 Task: Open Card Card0000000210 in Board Board0000000053 in Workspace WS0000000018 in Trello. Add Member carxxstreet791@gmail.com to Card Card0000000210 in Board Board0000000053 in Workspace WS0000000018 in Trello. Add Blue Label titled Label0000000210 to Card Card0000000210 in Board Board0000000053 in Workspace WS0000000018 in Trello. Add Checklist CL0000000210 to Card Card0000000210 in Board Board0000000053 in Workspace WS0000000018 in Trello. Add Dates with Start Date as Sep 01 2023 and Due Date as Sep 30 2023 to Card Card0000000210 in Board Board0000000053 in Workspace WS0000000018 in Trello
Action: Mouse moved to (490, 23)
Screenshot: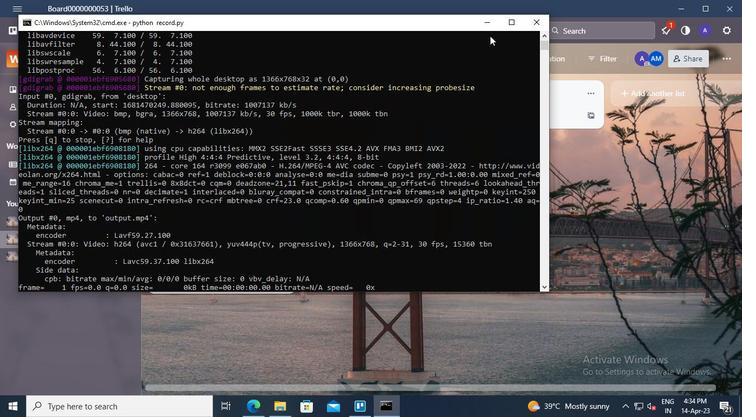 
Action: Mouse pressed left at (490, 23)
Screenshot: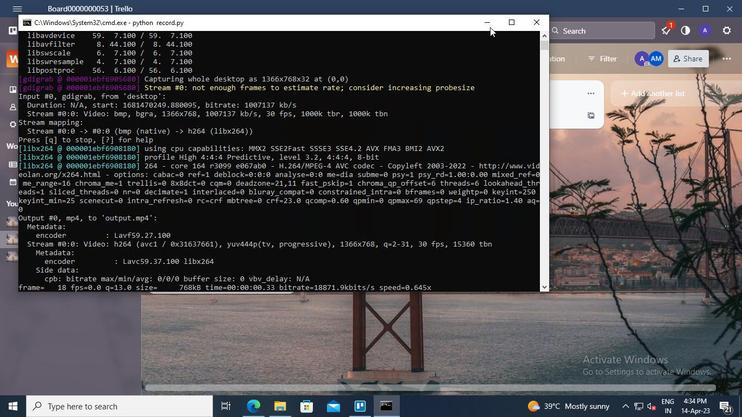 
Action: Mouse moved to (215, 206)
Screenshot: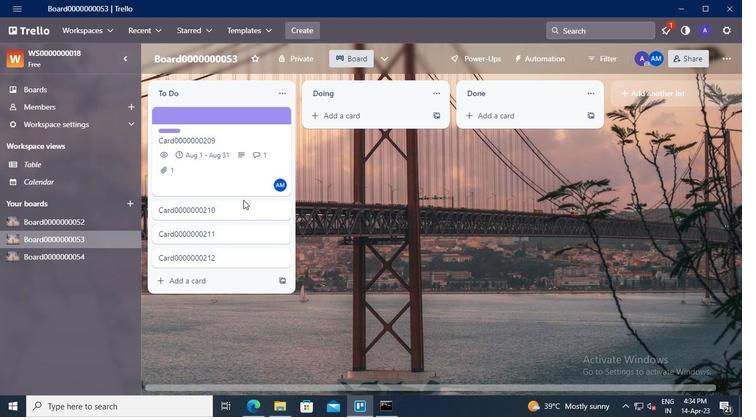 
Action: Mouse pressed left at (215, 206)
Screenshot: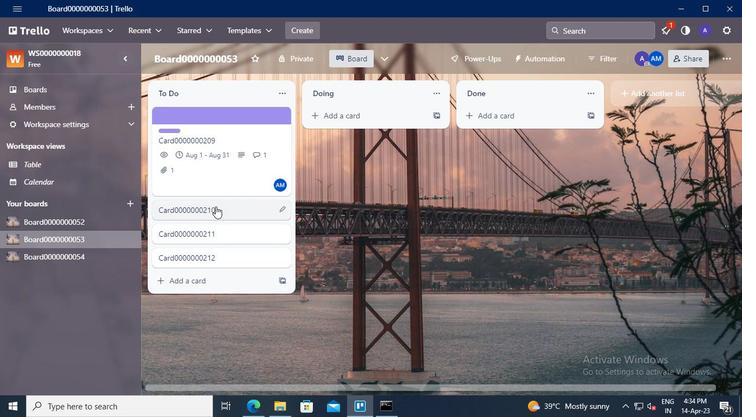 
Action: Mouse moved to (497, 138)
Screenshot: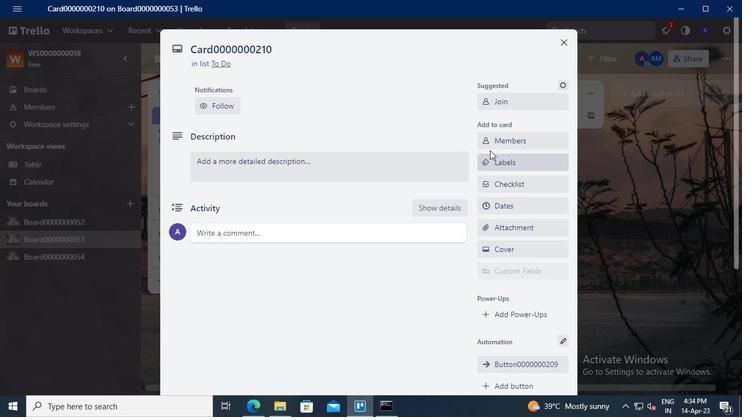 
Action: Mouse pressed left at (497, 138)
Screenshot: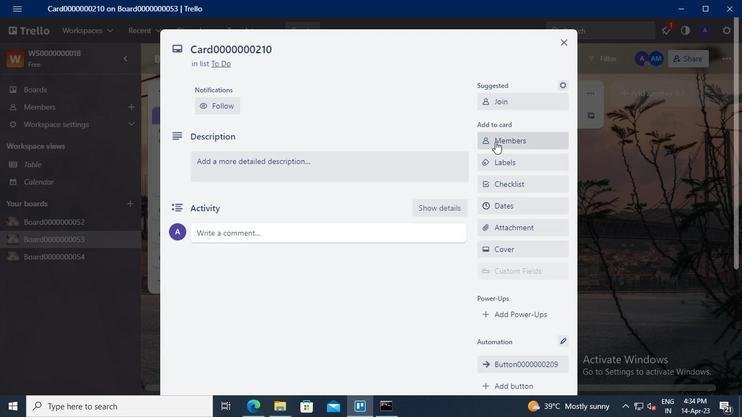
Action: Mouse moved to (519, 188)
Screenshot: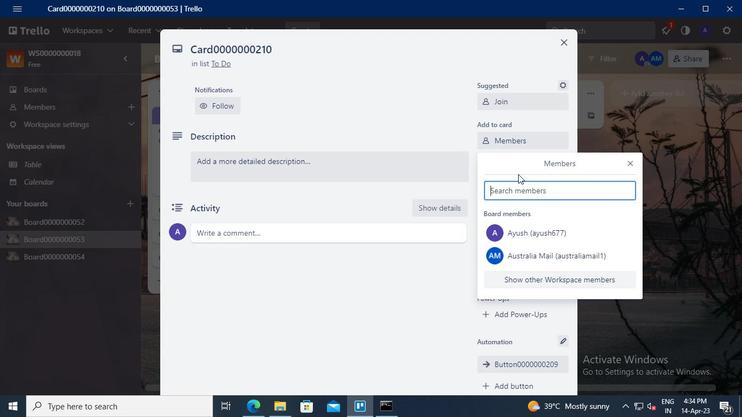 
Action: Mouse pressed left at (519, 188)
Screenshot: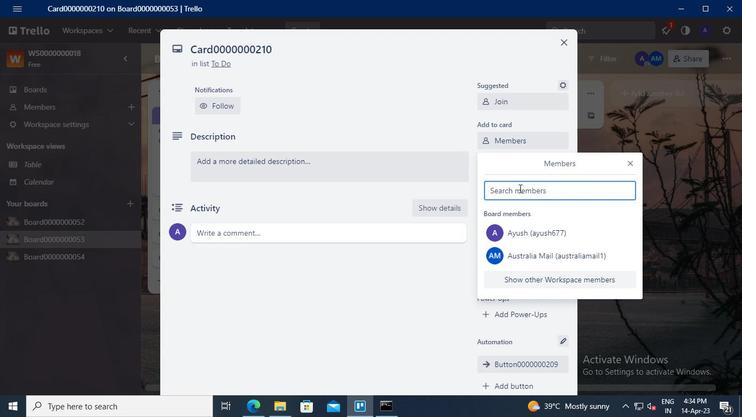 
Action: Keyboard Key.shift
Screenshot: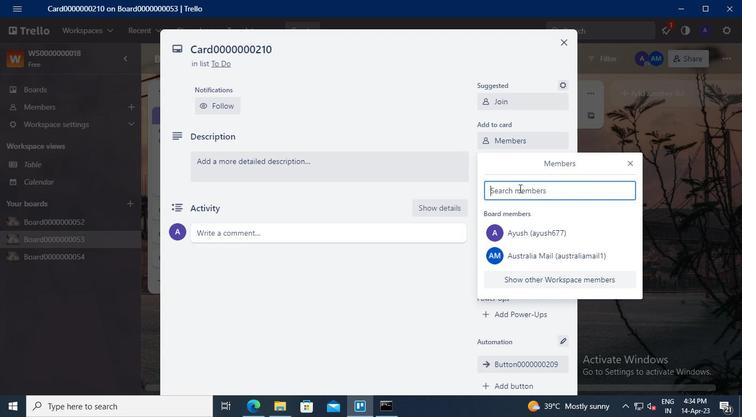 
Action: Keyboard C
Screenshot: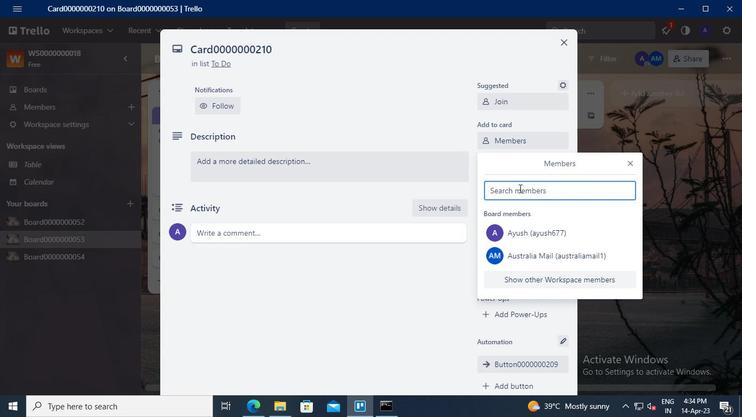 
Action: Keyboard a
Screenshot: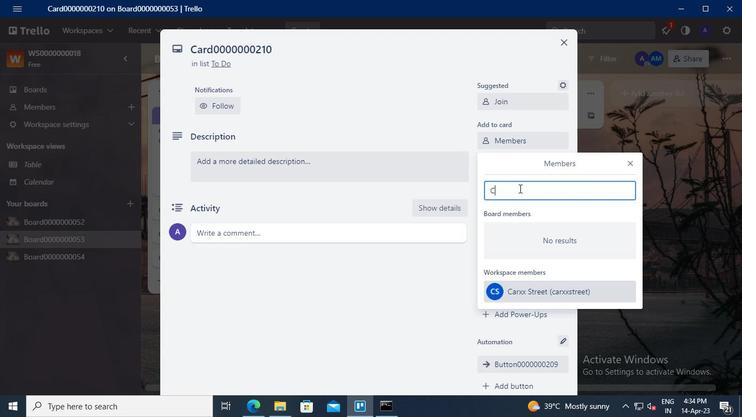 
Action: Keyboard r
Screenshot: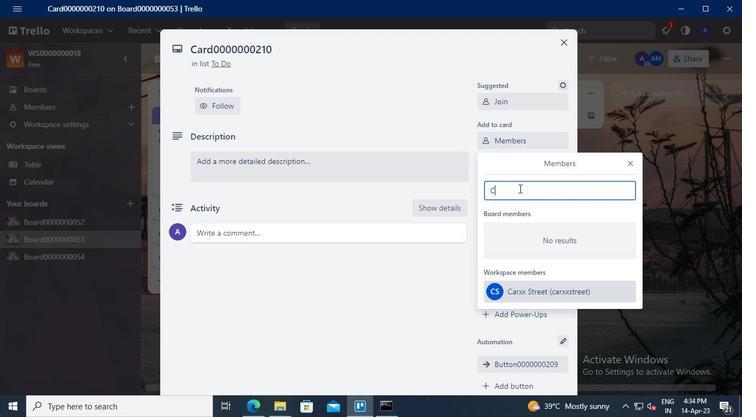 
Action: Mouse moved to (535, 287)
Screenshot: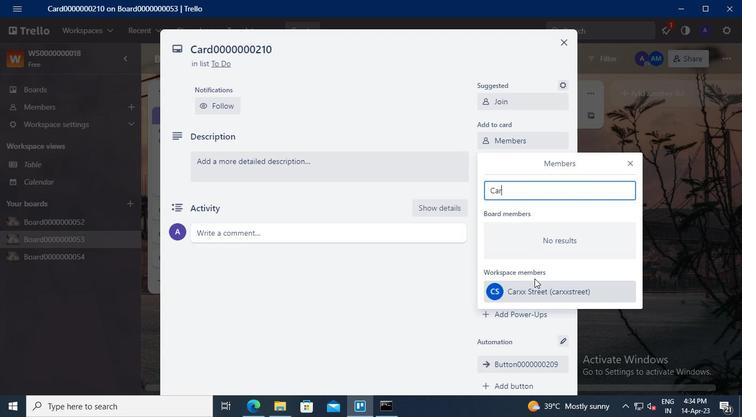
Action: Mouse pressed left at (535, 287)
Screenshot: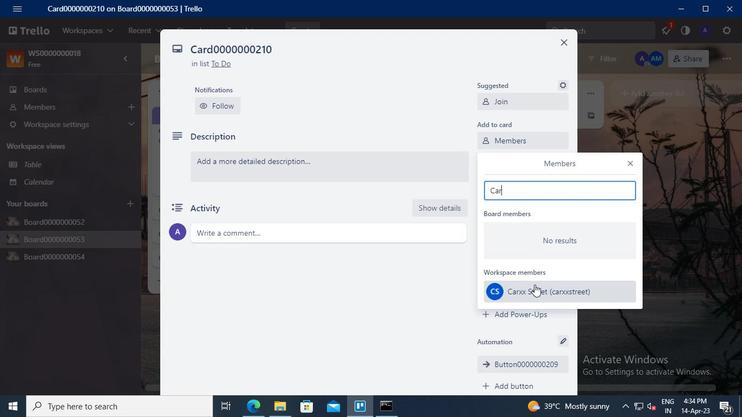 
Action: Mouse moved to (632, 163)
Screenshot: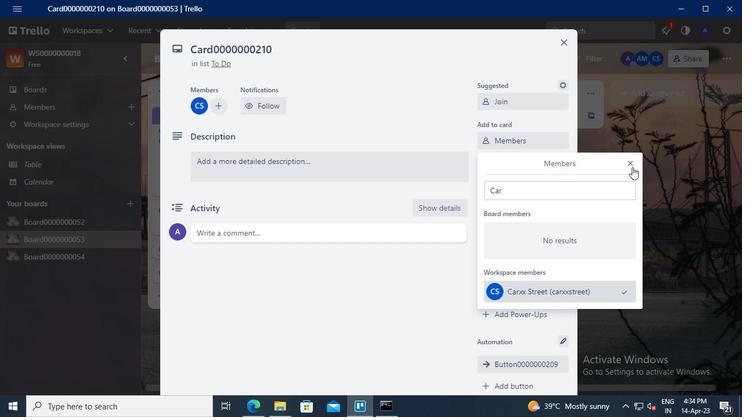 
Action: Mouse pressed left at (632, 163)
Screenshot: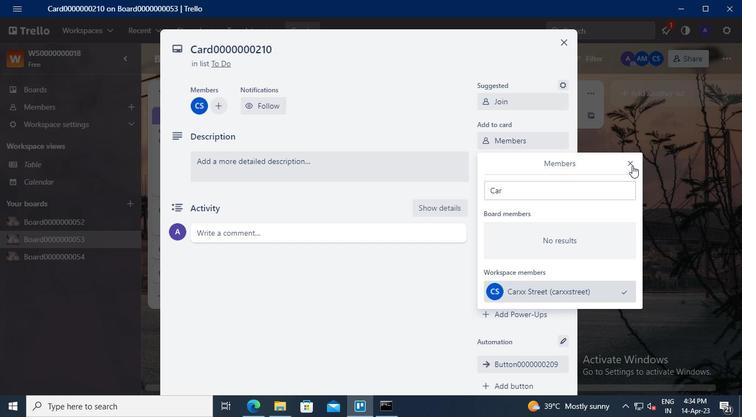 
Action: Mouse moved to (540, 164)
Screenshot: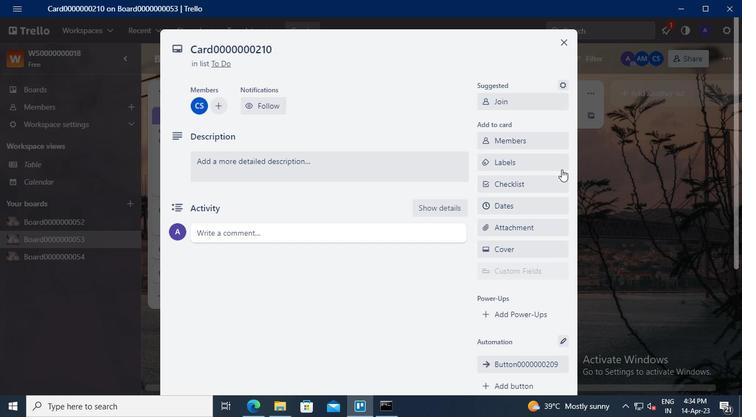
Action: Mouse pressed left at (540, 164)
Screenshot: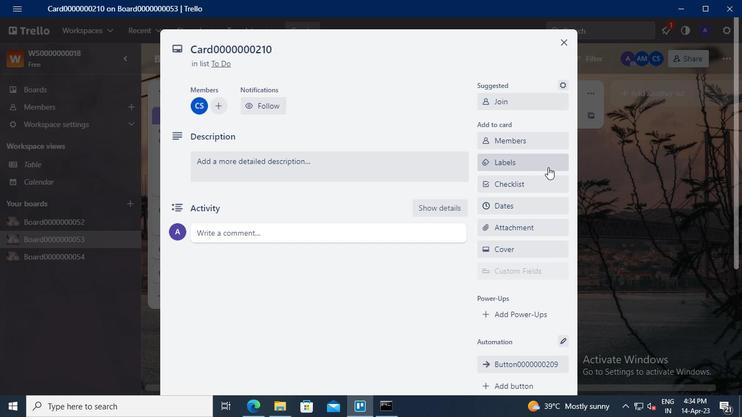 
Action: Mouse moved to (560, 270)
Screenshot: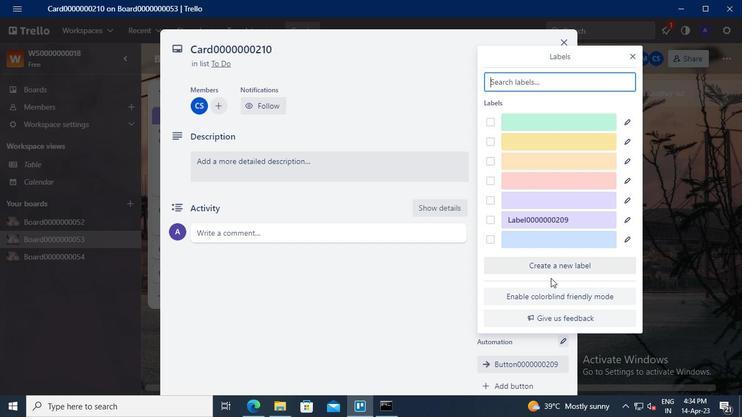 
Action: Mouse pressed left at (560, 270)
Screenshot: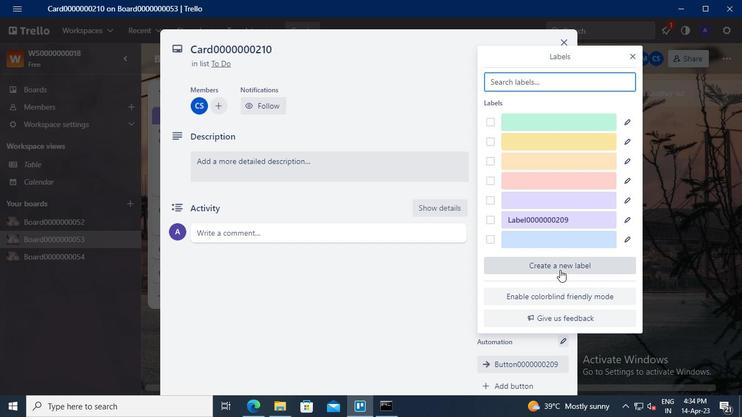 
Action: Mouse moved to (530, 158)
Screenshot: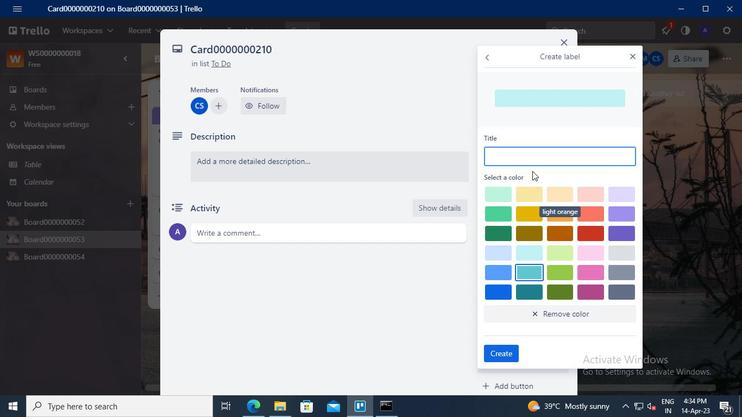
Action: Mouse pressed left at (530, 158)
Screenshot: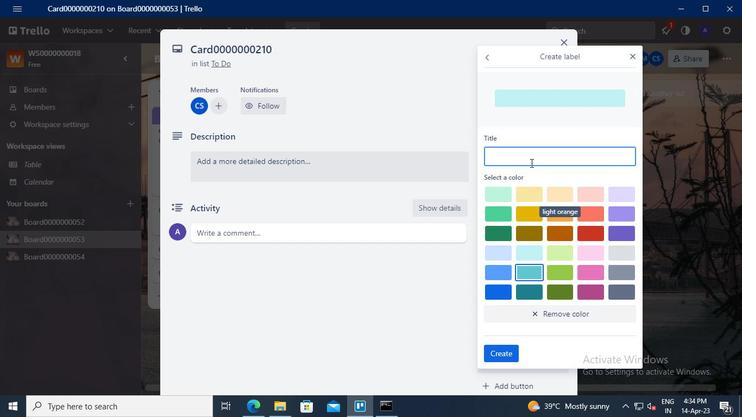 
Action: Keyboard Key.shift
Screenshot: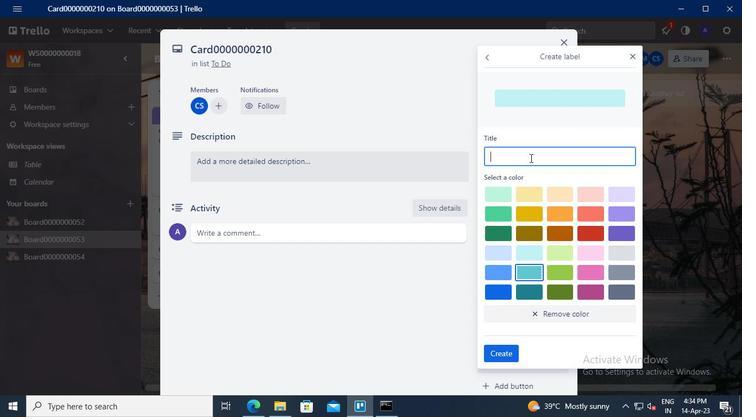
Action: Keyboard L
Screenshot: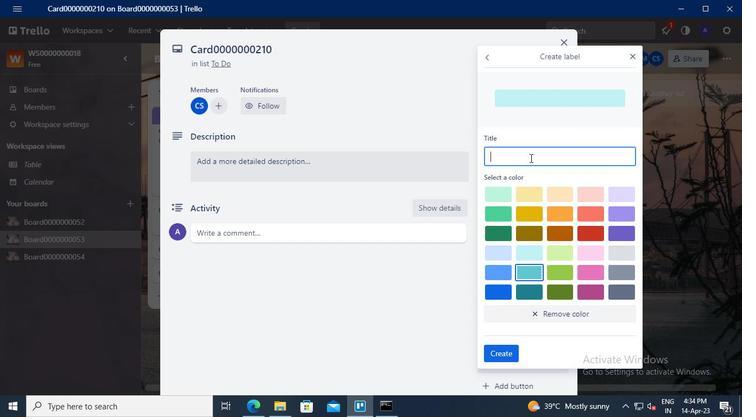 
Action: Keyboard a
Screenshot: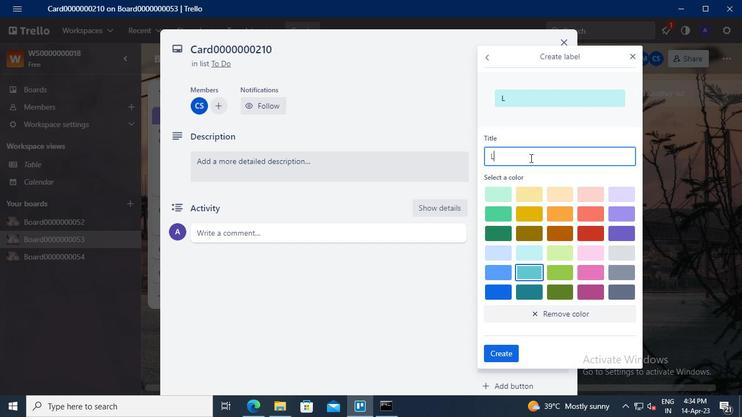 
Action: Keyboard b
Screenshot: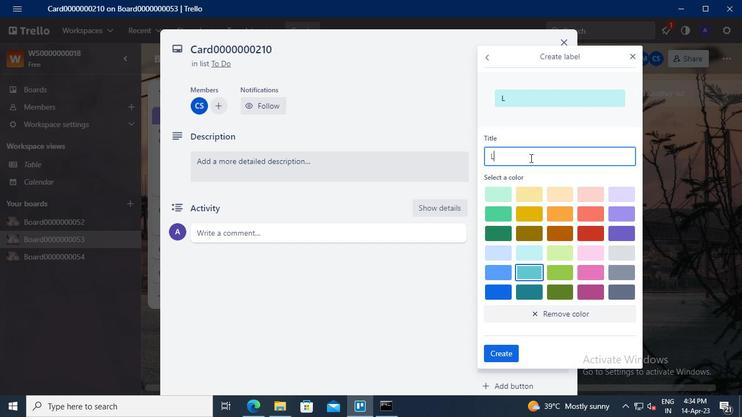 
Action: Keyboard e
Screenshot: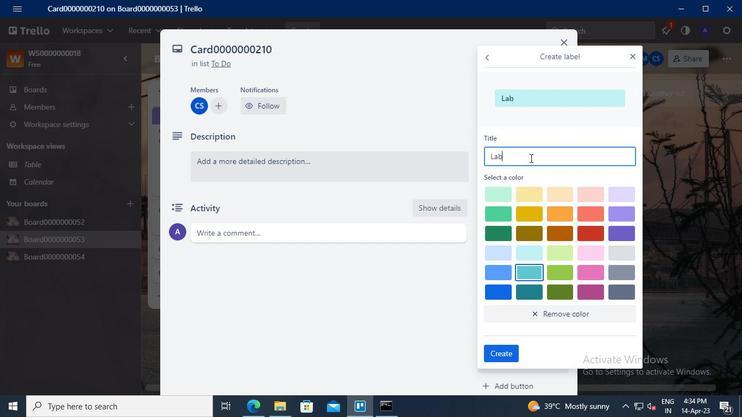 
Action: Keyboard l
Screenshot: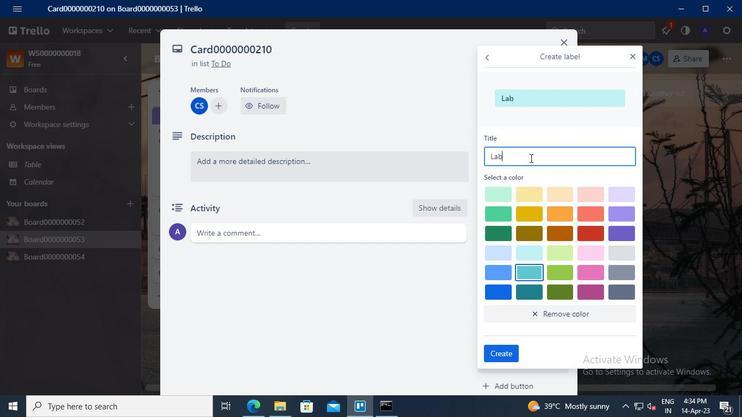 
Action: Keyboard <96>
Screenshot: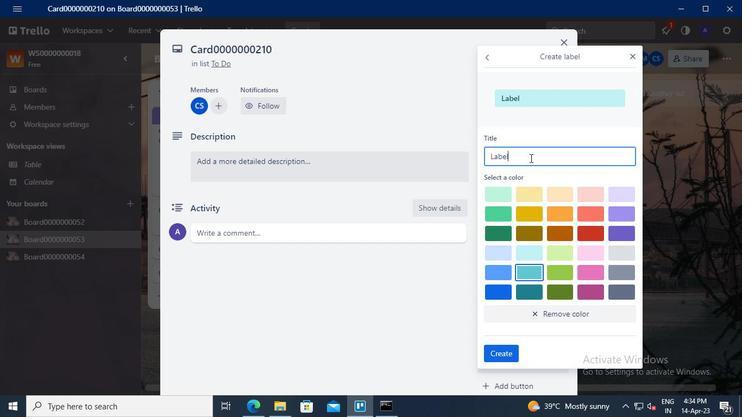 
Action: Keyboard <96>
Screenshot: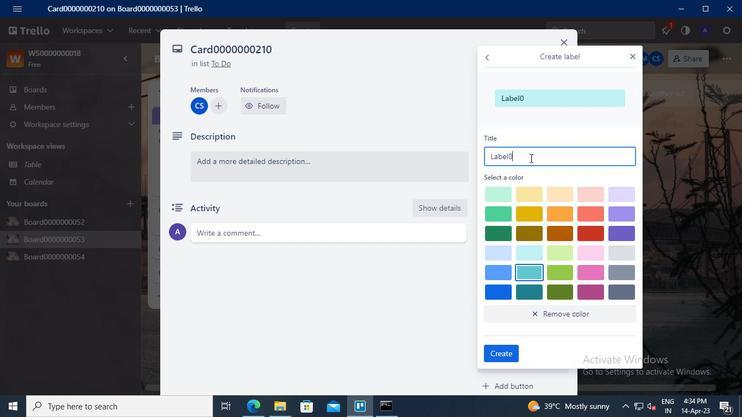 
Action: Keyboard <96>
Screenshot: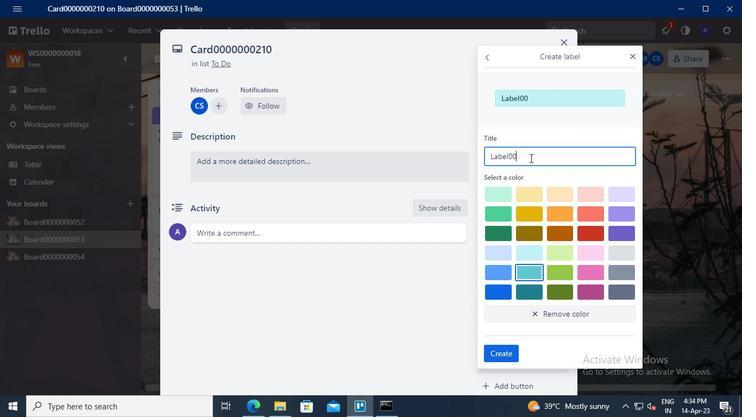 
Action: Keyboard <96>
Screenshot: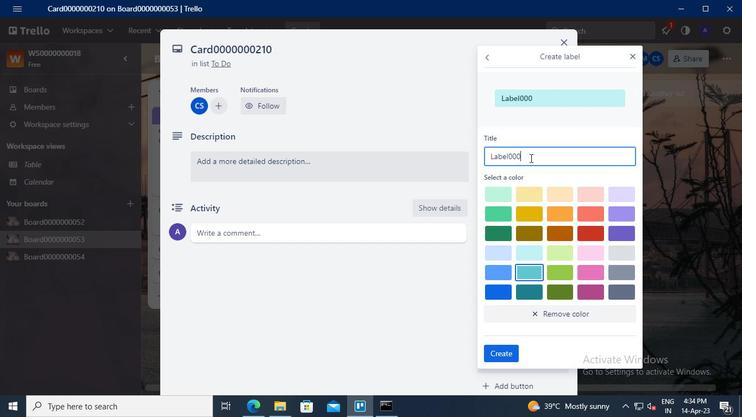 
Action: Keyboard <96>
Screenshot: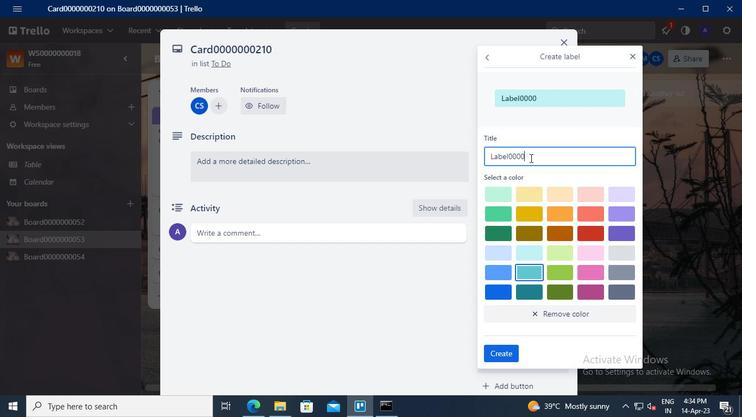 
Action: Keyboard <96>
Screenshot: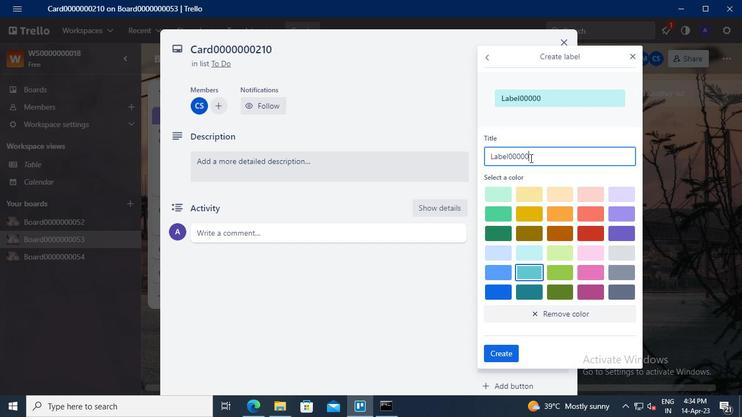 
Action: Keyboard <96>
Screenshot: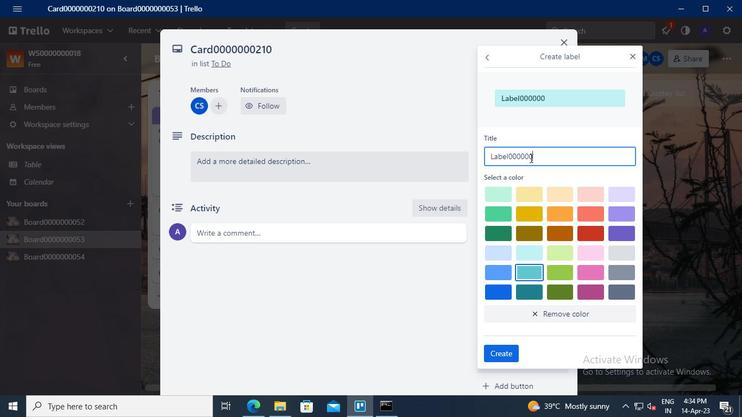 
Action: Keyboard <98>
Screenshot: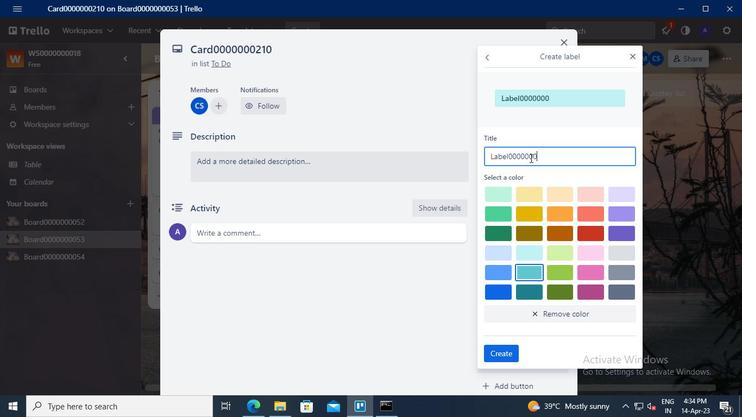 
Action: Keyboard <97>
Screenshot: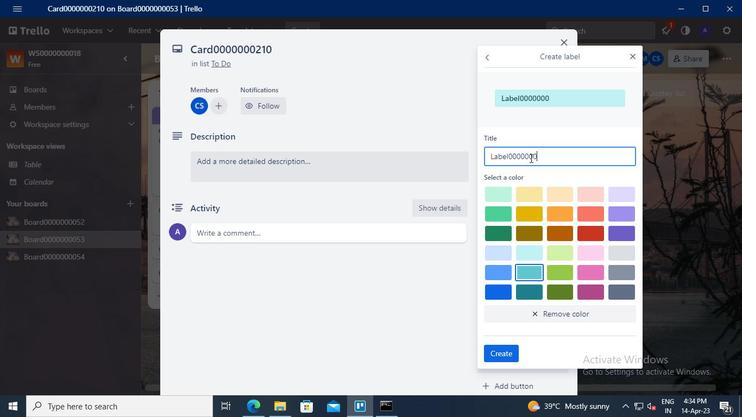 
Action: Keyboard <96>
Screenshot: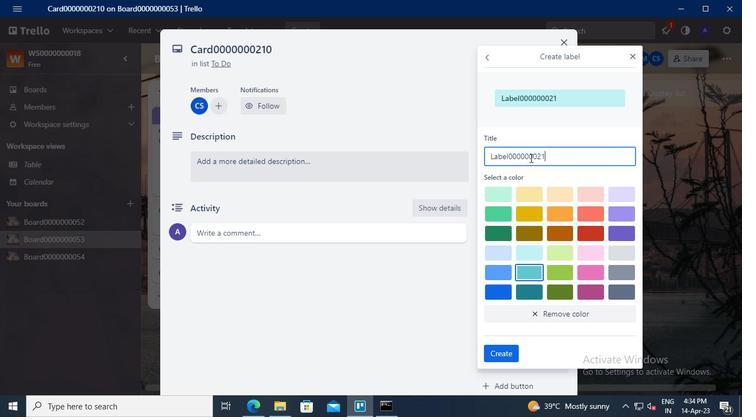 
Action: Mouse moved to (502, 269)
Screenshot: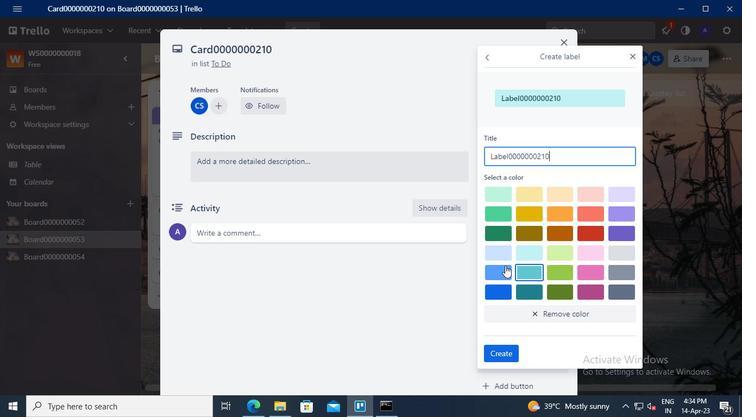 
Action: Mouse pressed left at (502, 269)
Screenshot: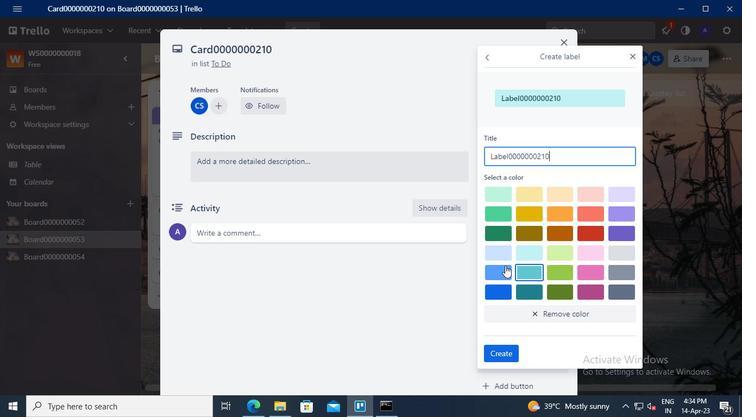 
Action: Mouse moved to (506, 350)
Screenshot: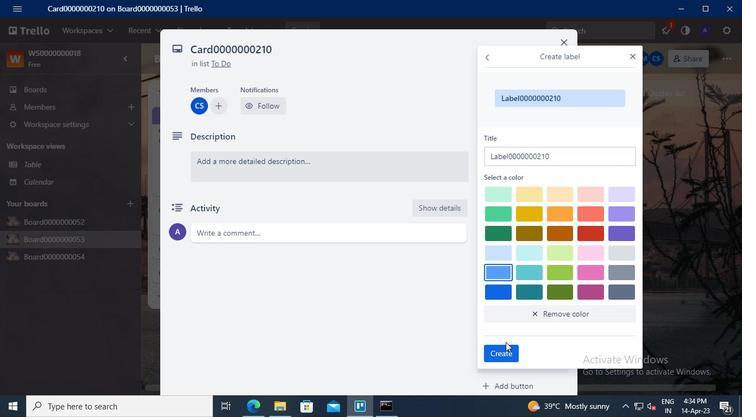 
Action: Mouse pressed left at (506, 350)
Screenshot: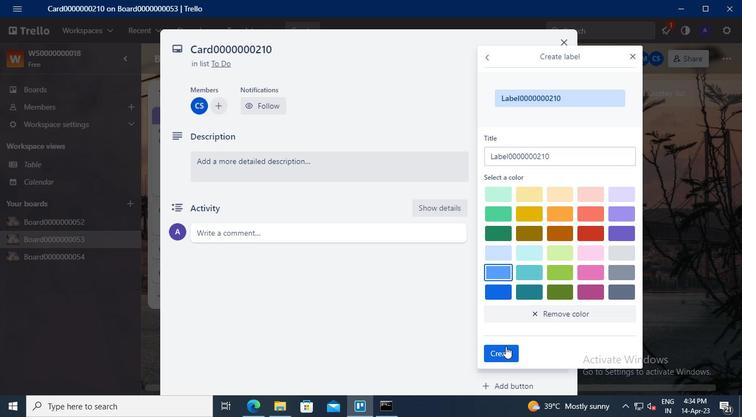 
Action: Mouse moved to (635, 53)
Screenshot: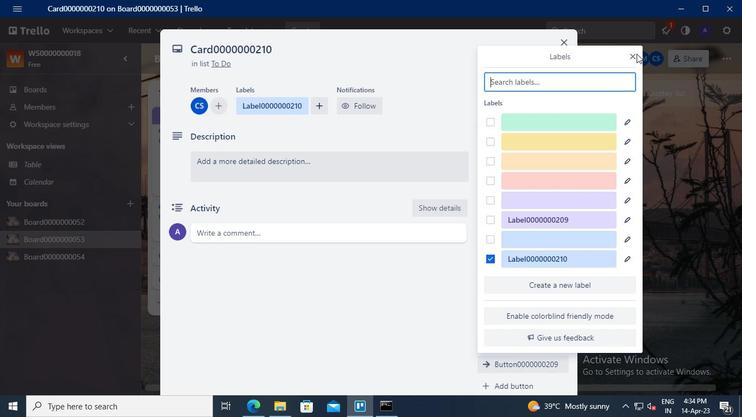 
Action: Mouse pressed left at (635, 53)
Screenshot: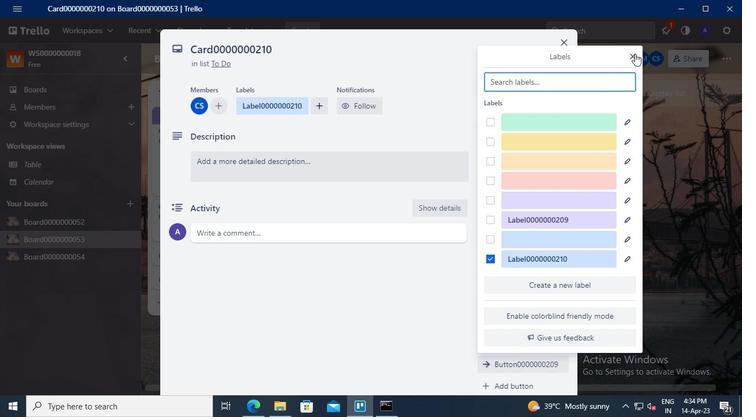 
Action: Mouse moved to (526, 185)
Screenshot: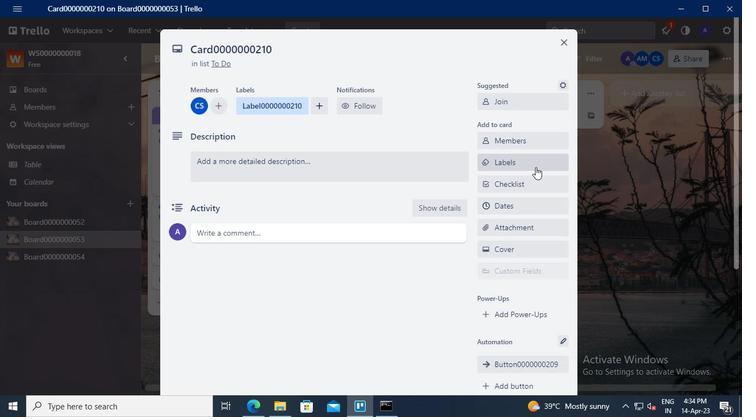 
Action: Mouse pressed left at (526, 185)
Screenshot: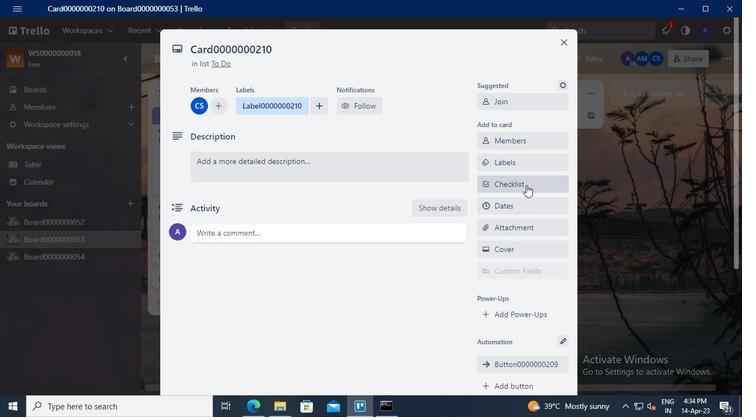 
Action: Keyboard Key.delete
Screenshot: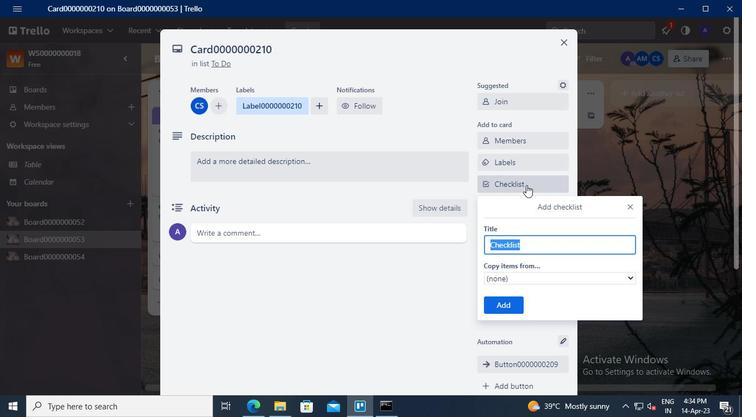 
Action: Keyboard Key.shift
Screenshot: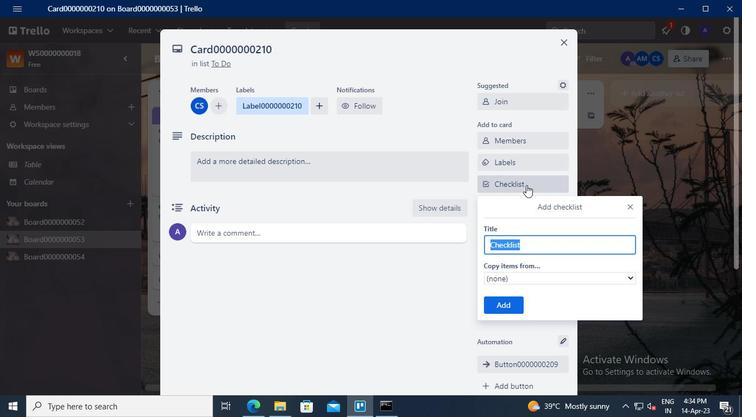 
Action: Keyboard C
Screenshot: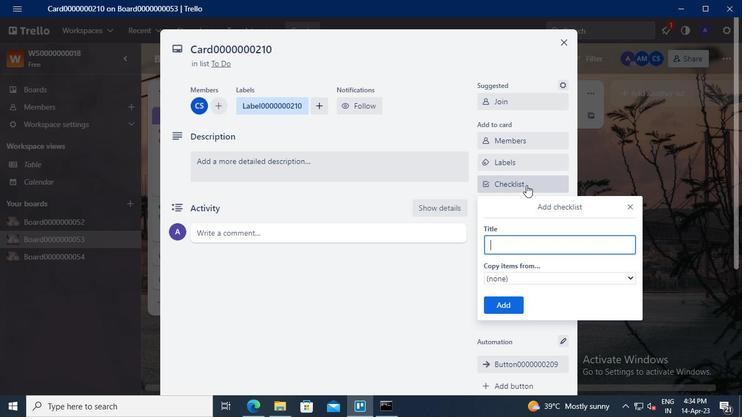 
Action: Keyboard L
Screenshot: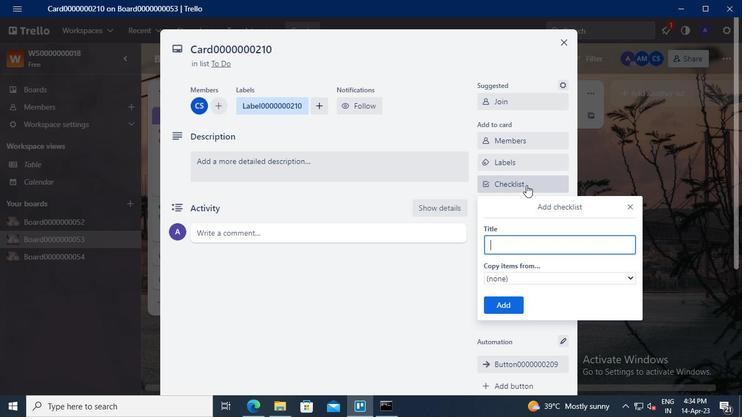 
Action: Keyboard <96>
Screenshot: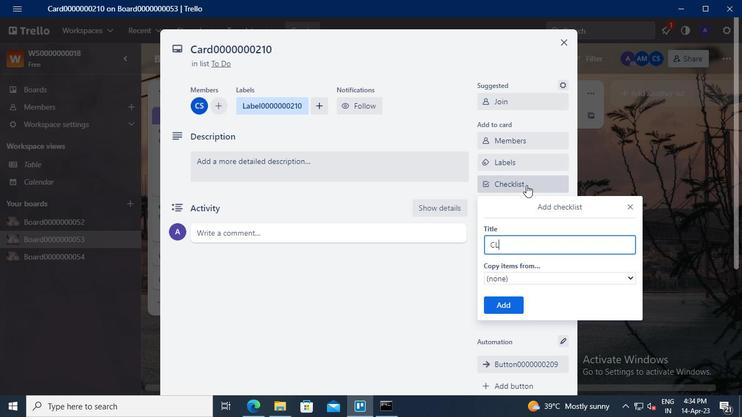 
Action: Keyboard <96>
Screenshot: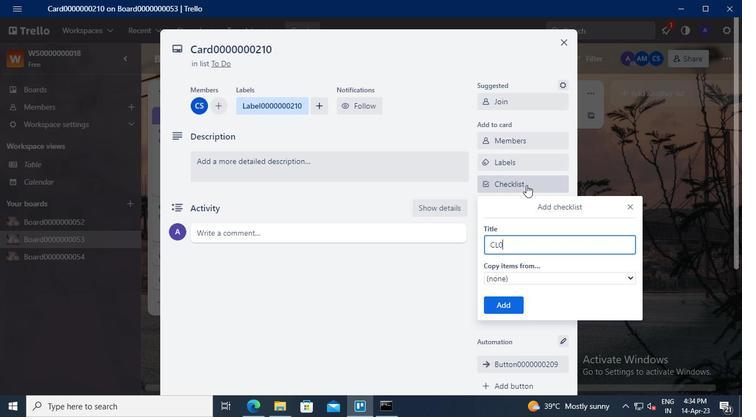 
Action: Keyboard <96>
Screenshot: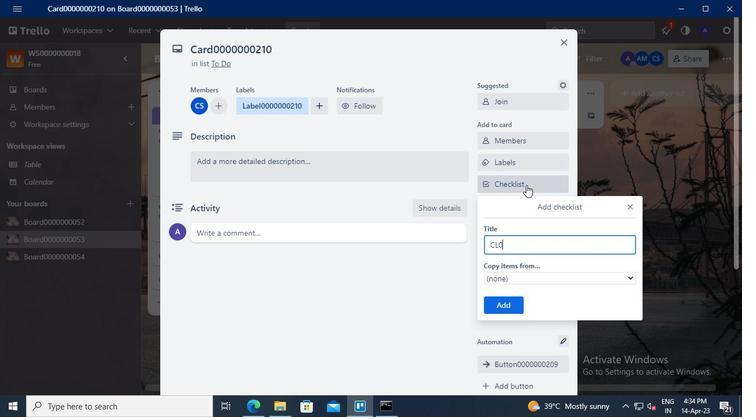 
Action: Keyboard <96>
Screenshot: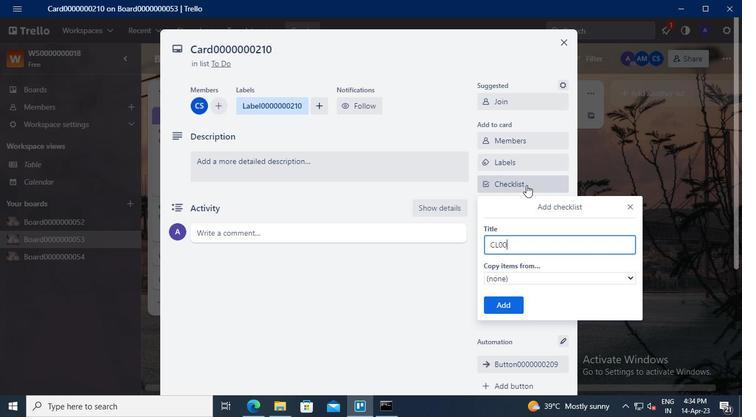 
Action: Keyboard <96>
Screenshot: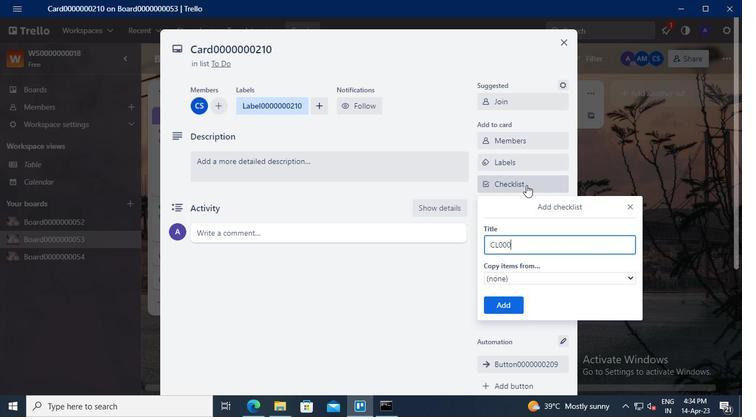 
Action: Keyboard <96>
Screenshot: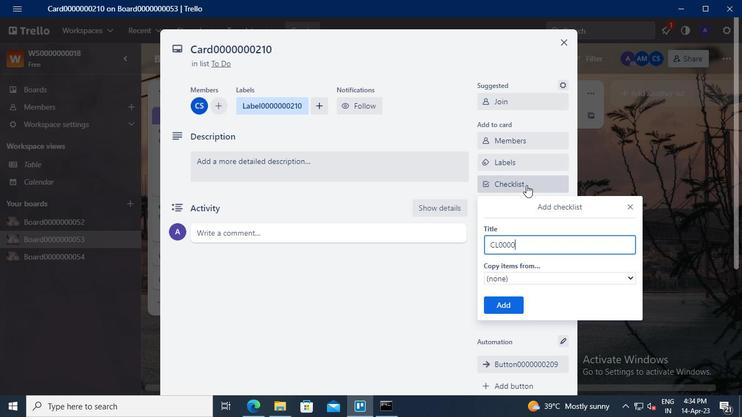 
Action: Keyboard <96>
Screenshot: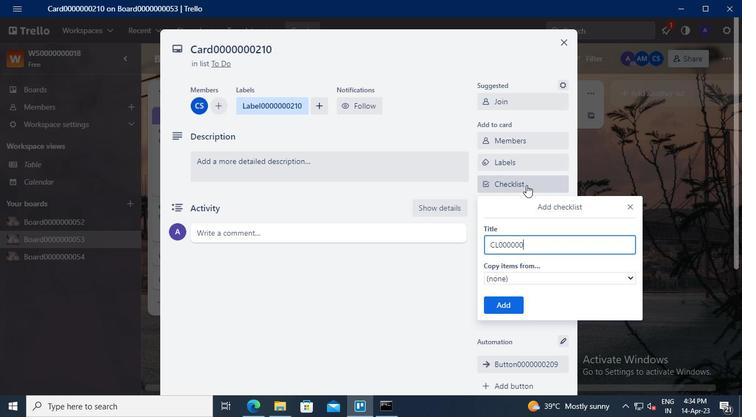 
Action: Keyboard <98>
Screenshot: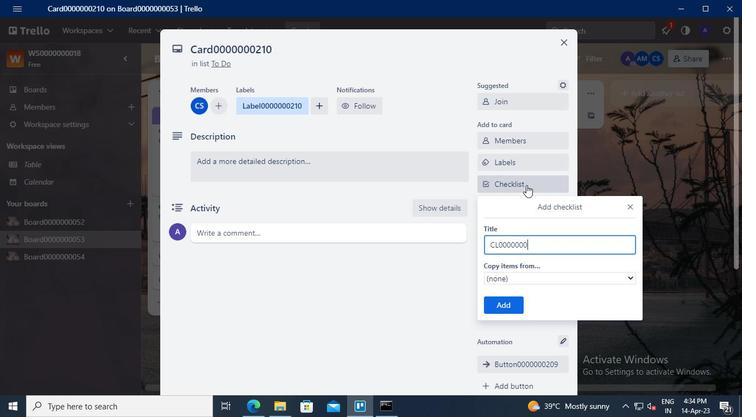 
Action: Keyboard <97>
Screenshot: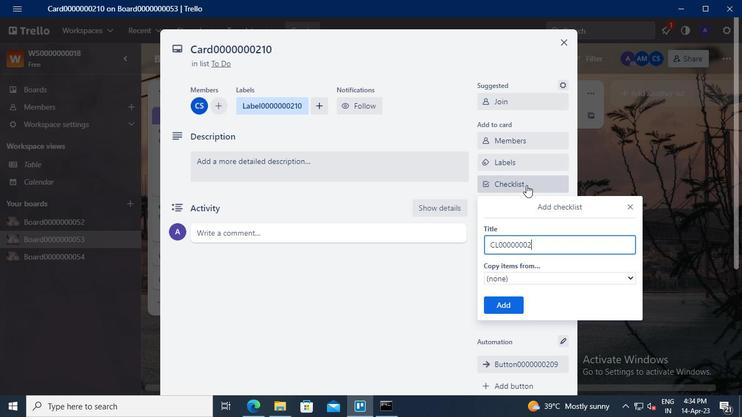 
Action: Keyboard <96>
Screenshot: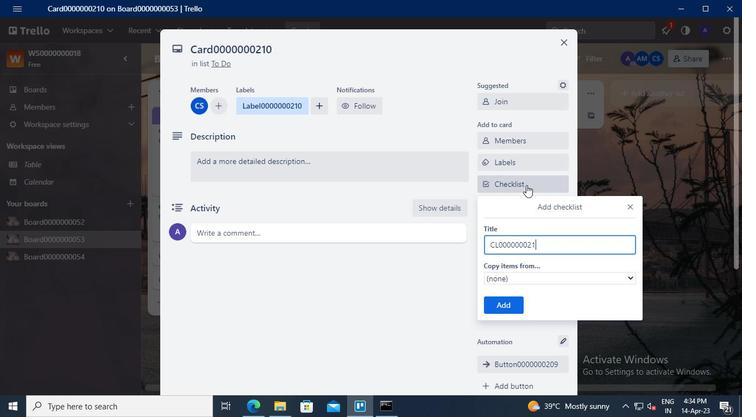 
Action: Mouse moved to (506, 299)
Screenshot: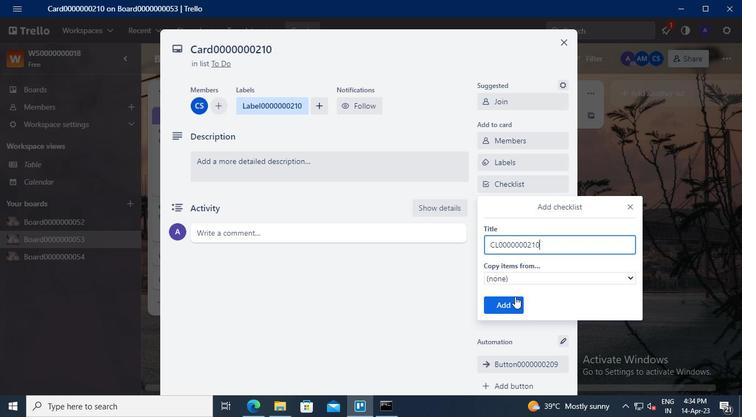 
Action: Mouse pressed left at (506, 299)
Screenshot: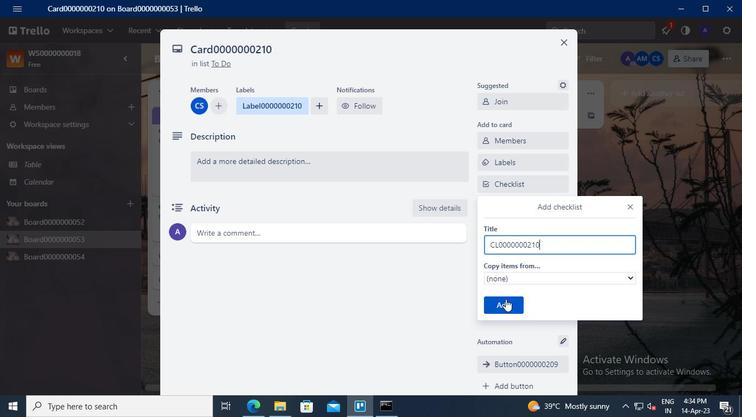 
Action: Mouse moved to (516, 203)
Screenshot: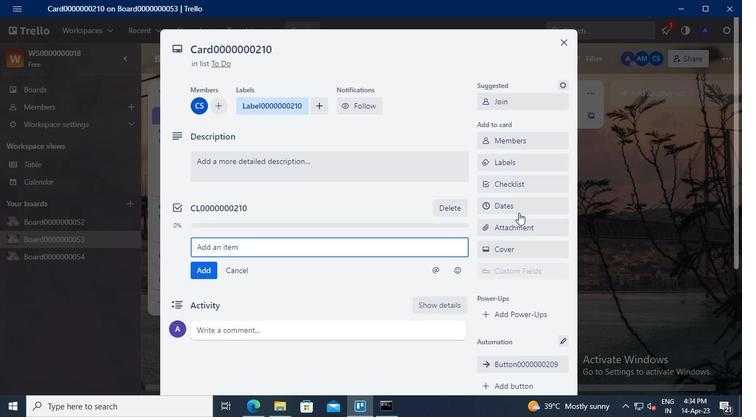 
Action: Mouse pressed left at (516, 203)
Screenshot: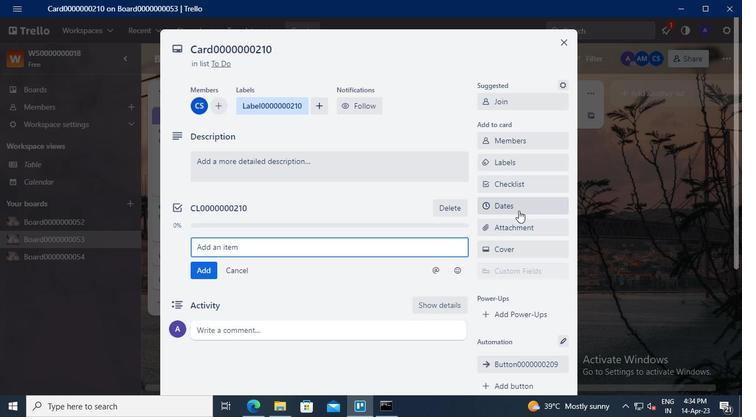 
Action: Mouse moved to (488, 253)
Screenshot: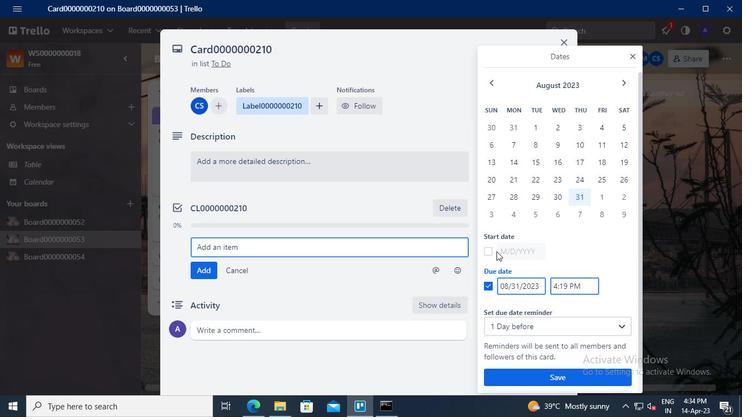 
Action: Mouse pressed left at (488, 253)
Screenshot: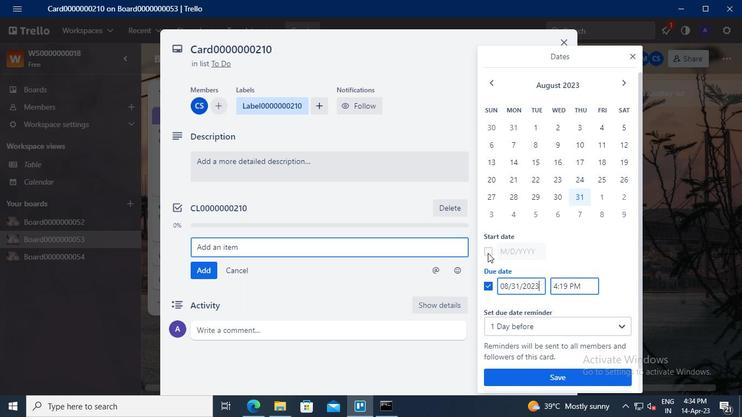 
Action: Mouse moved to (518, 250)
Screenshot: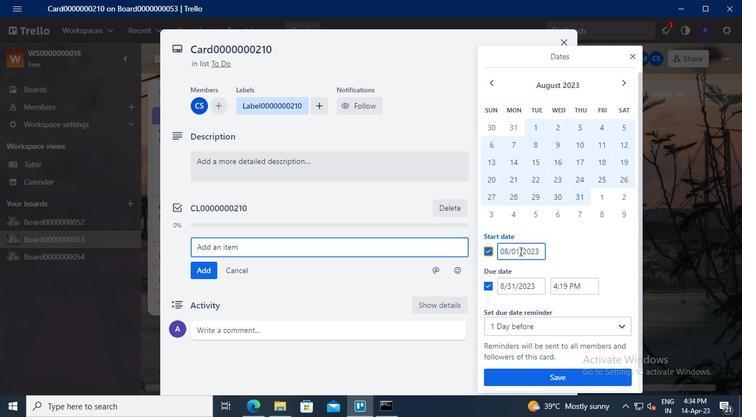 
Action: Mouse pressed left at (518, 250)
Screenshot: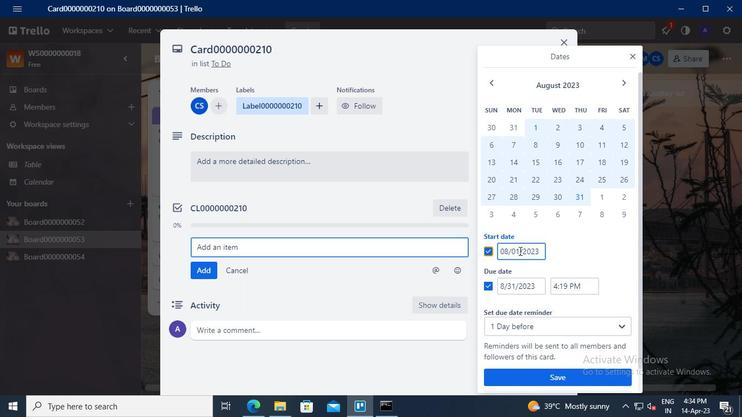 
Action: Mouse moved to (527, 237)
Screenshot: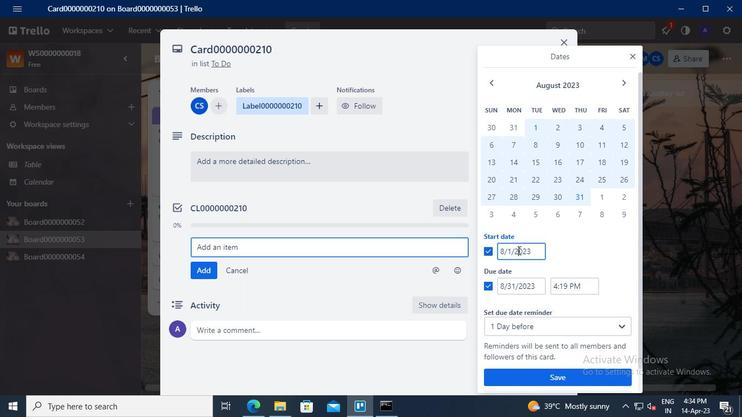 
Action: Keyboard Key.left
Screenshot: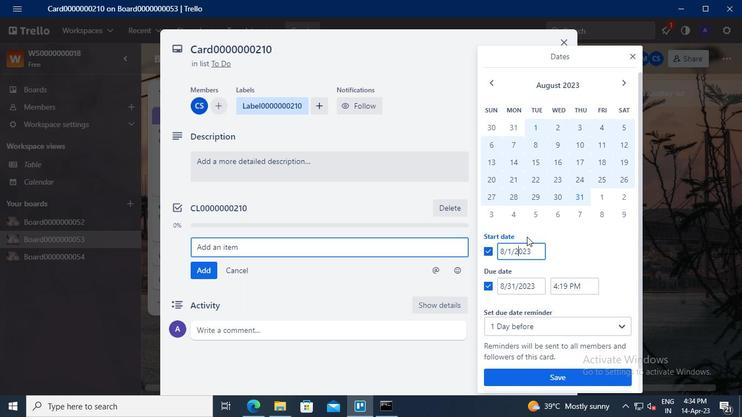 
Action: Keyboard Key.left
Screenshot: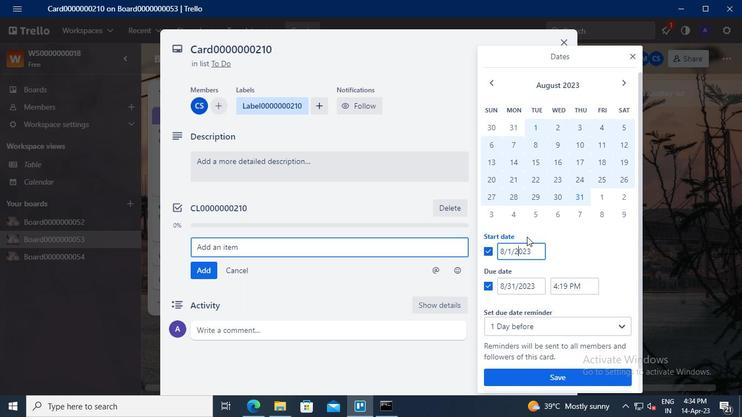 
Action: Keyboard Key.backspace
Screenshot: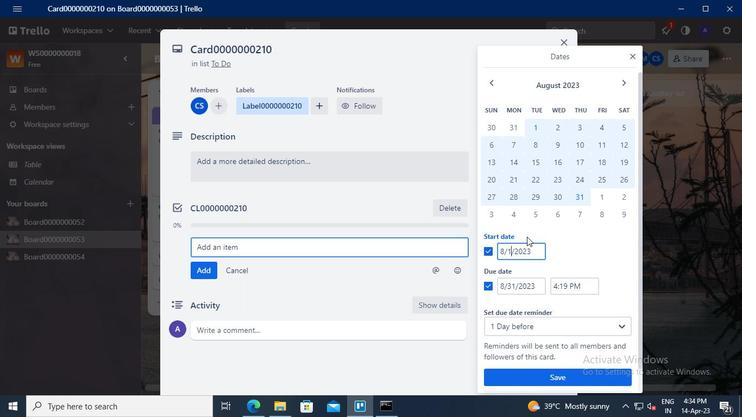 
Action: Keyboard <97>
Screenshot: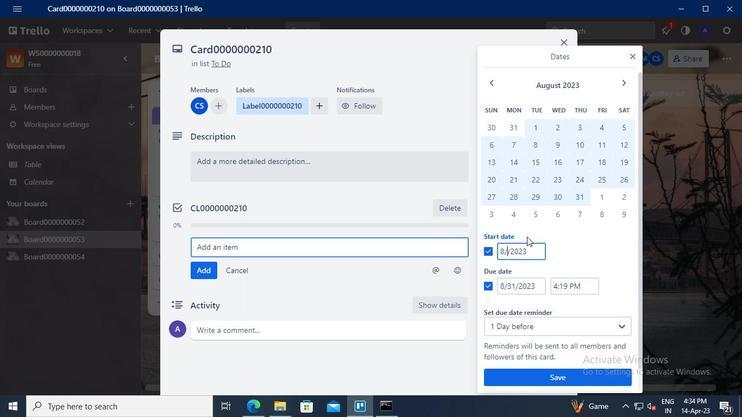 
Action: Keyboard Key.left
Screenshot: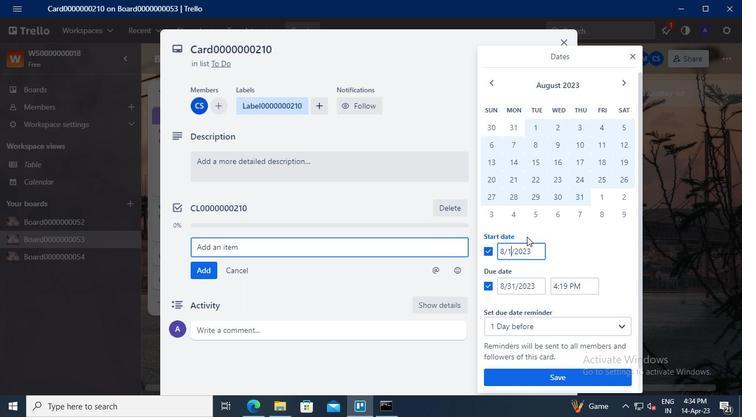 
Action: Keyboard Key.left
Screenshot: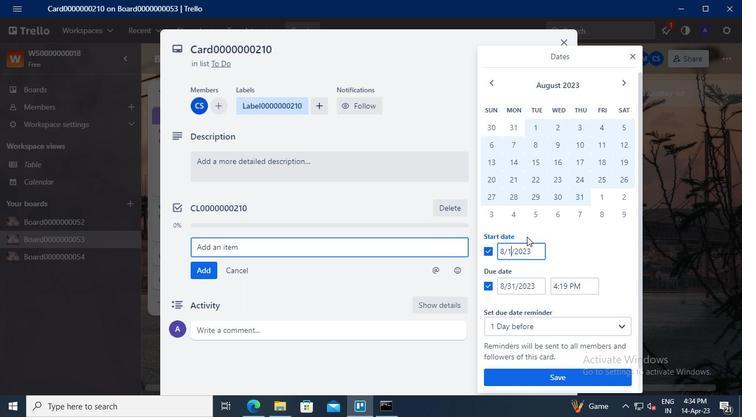 
Action: Keyboard Key.backspace
Screenshot: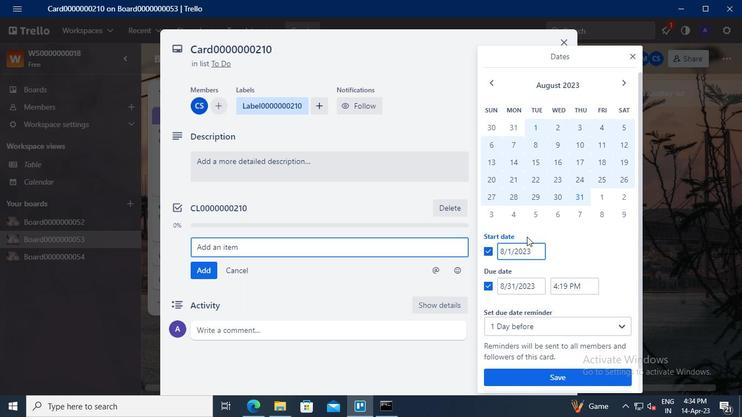 
Action: Keyboard <105>
Screenshot: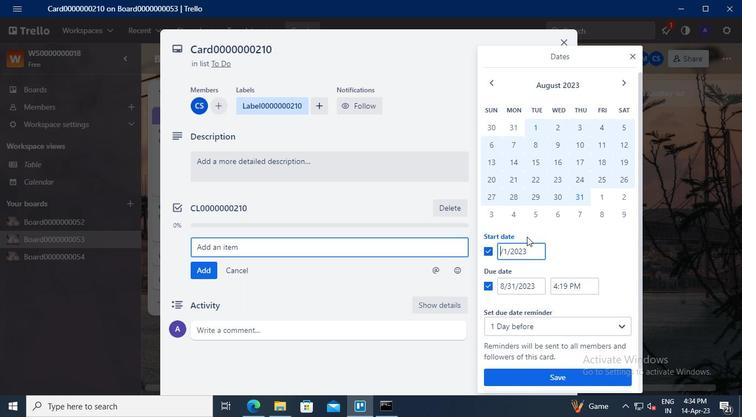 
Action: Mouse moved to (514, 284)
Screenshot: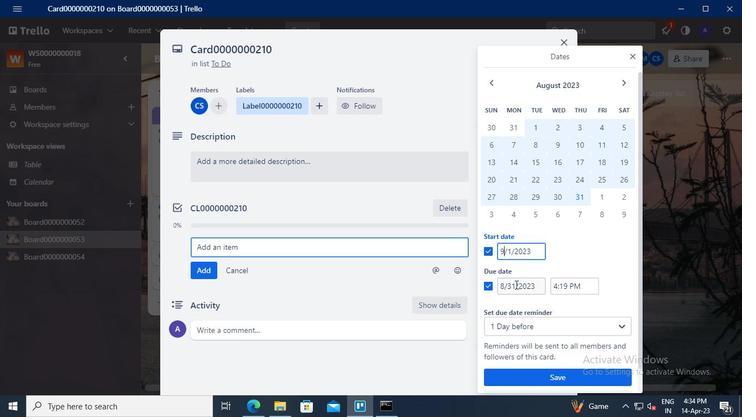 
Action: Mouse pressed left at (514, 284)
Screenshot: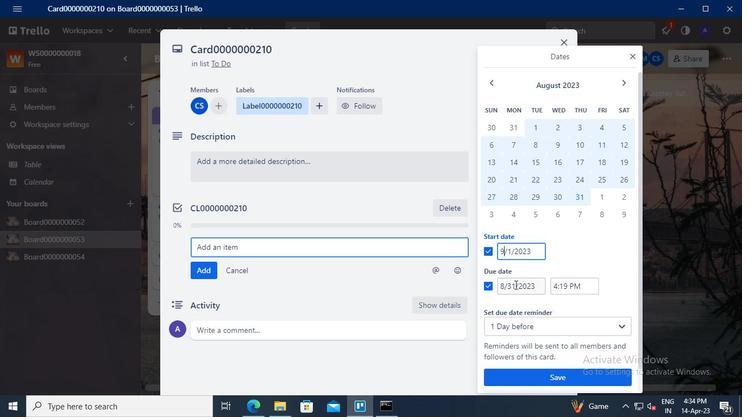 
Action: Mouse moved to (528, 258)
Screenshot: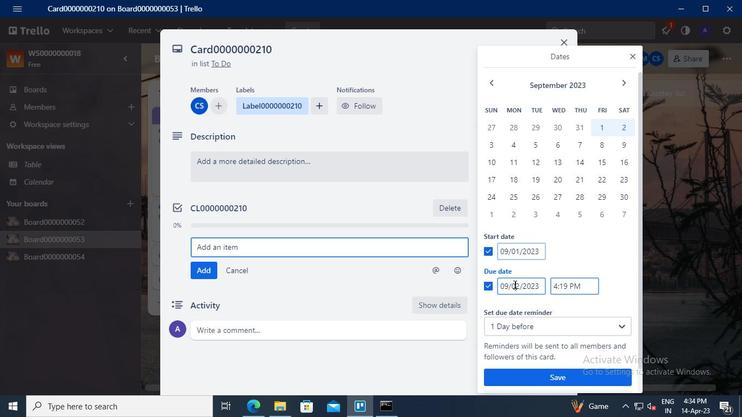 
Action: Keyboard Key.backspace
Screenshot: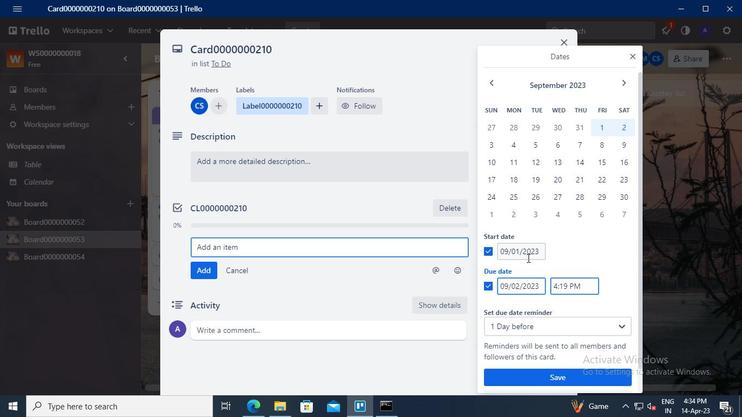 
Action: Keyboard Key.delete
Screenshot: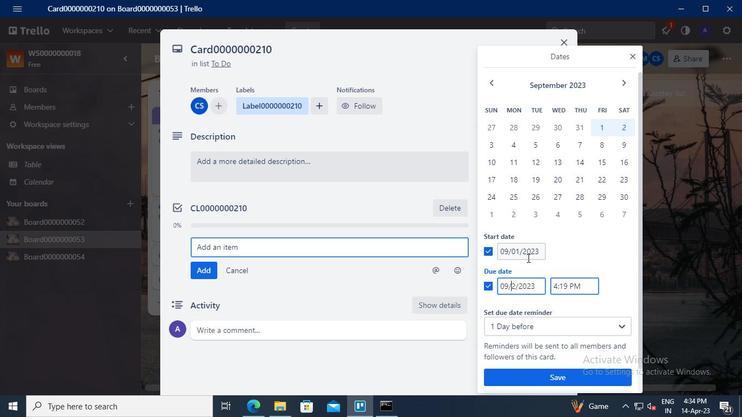 
Action: Keyboard <99>
Screenshot: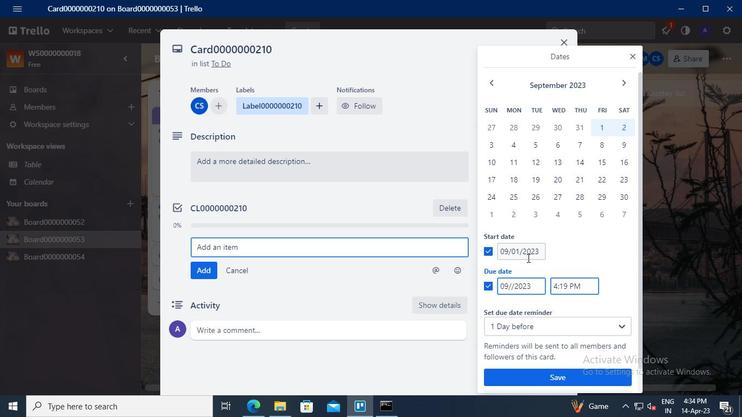 
Action: Keyboard <96>
Screenshot: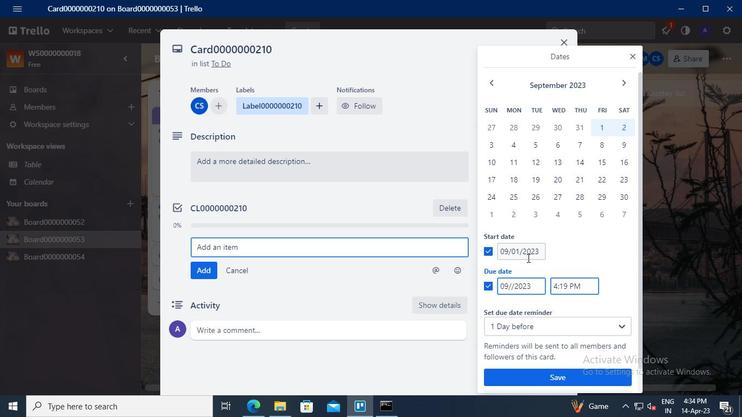
Action: Mouse moved to (526, 376)
Screenshot: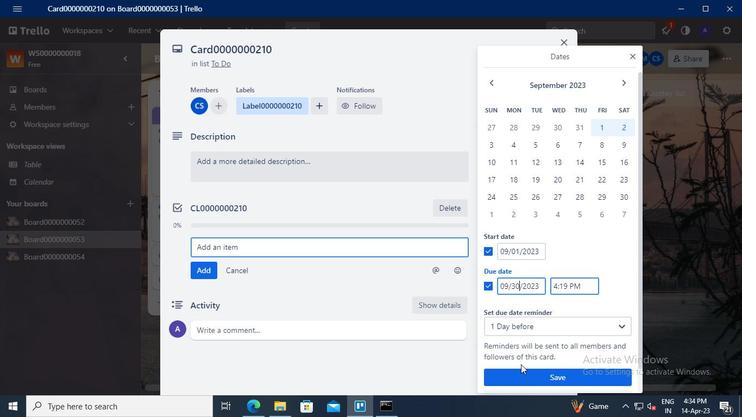 
Action: Mouse pressed left at (526, 376)
Screenshot: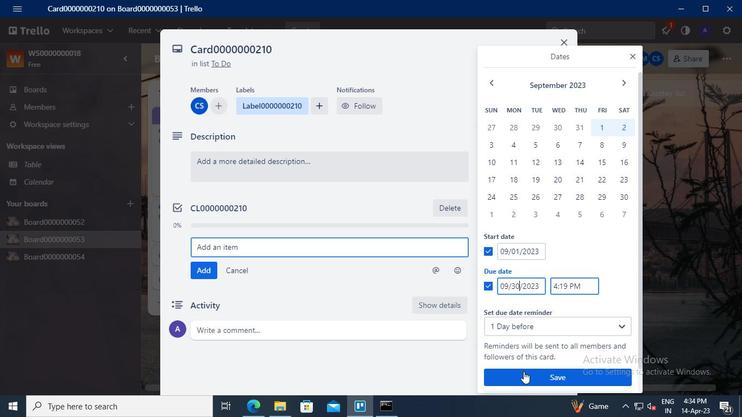 
Action: Mouse moved to (389, 405)
Screenshot: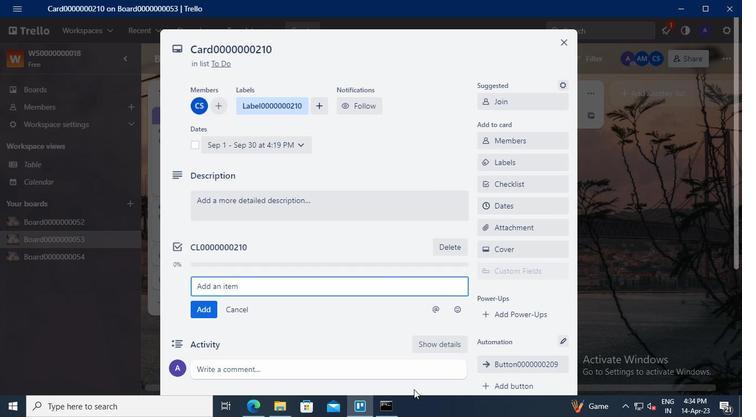 
Action: Mouse pressed left at (389, 405)
Screenshot: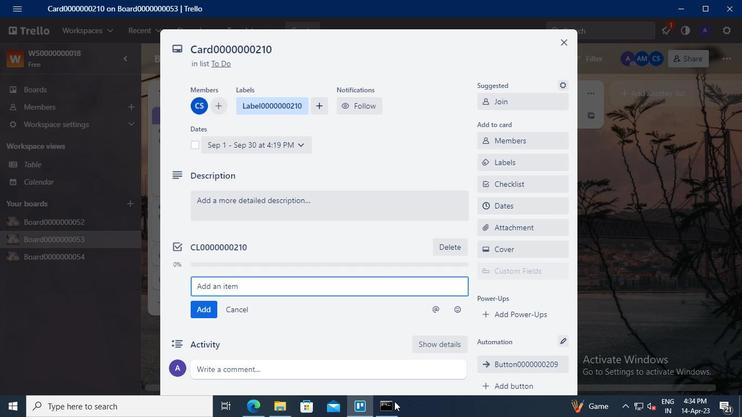 
Action: Mouse moved to (534, 25)
Screenshot: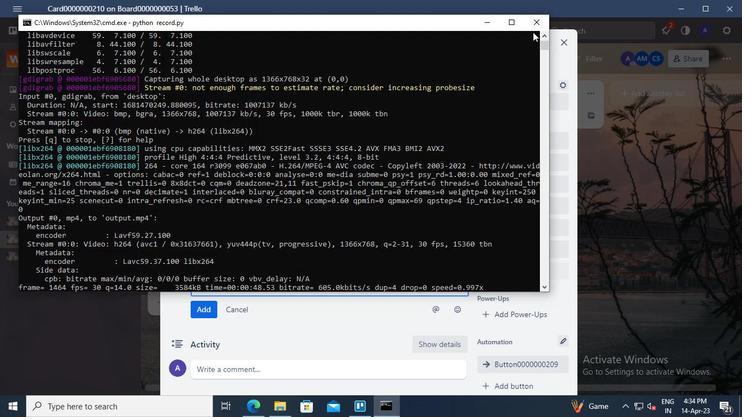 
Action: Mouse pressed left at (534, 25)
Screenshot: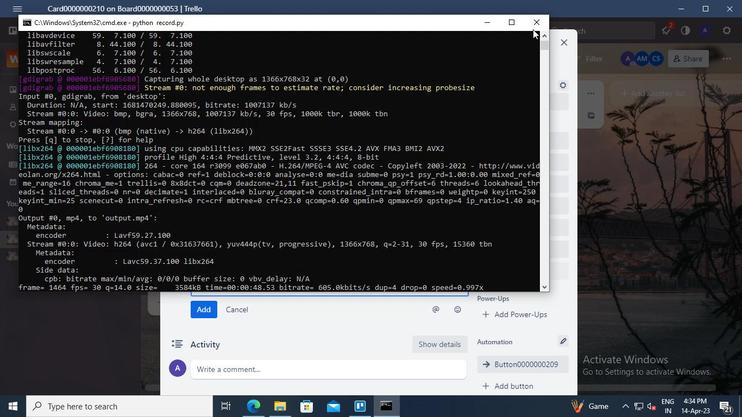 
